 Task: Add "Move Card To …" Button titled Button0045 to "top" of the list "To Do" to Card Card0045 in Board Board0042 in Workspace Development in Trello
Action: Mouse moved to (486, 71)
Screenshot: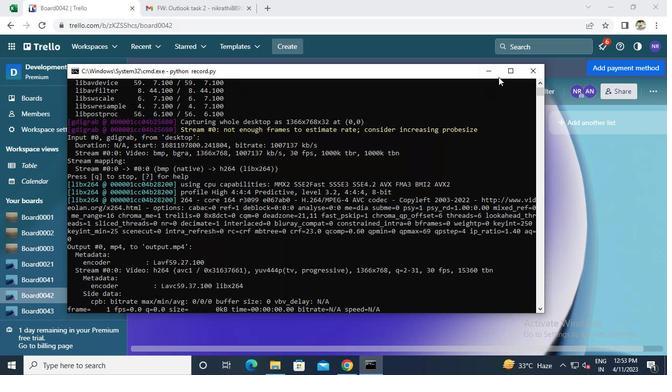 
Action: Mouse pressed left at (486, 71)
Screenshot: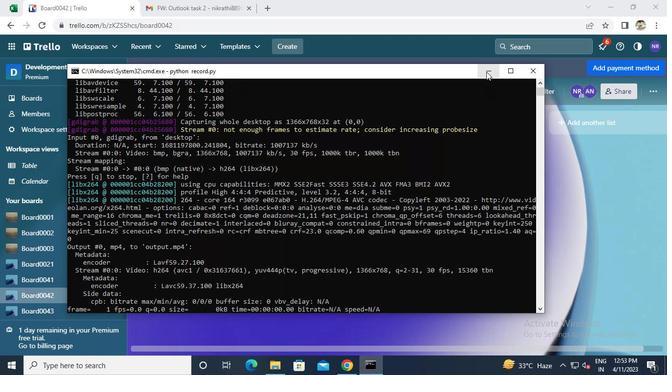 
Action: Mouse moved to (170, 164)
Screenshot: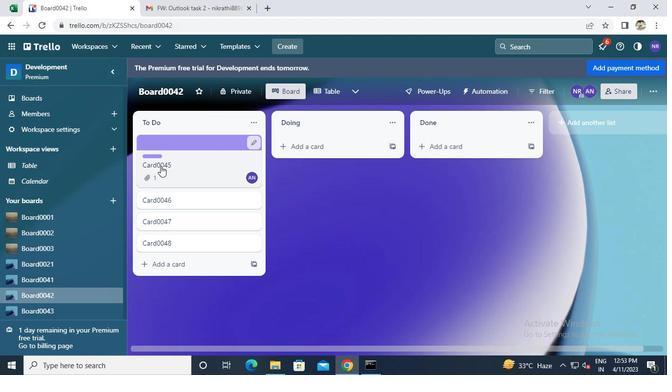 
Action: Mouse pressed left at (170, 164)
Screenshot: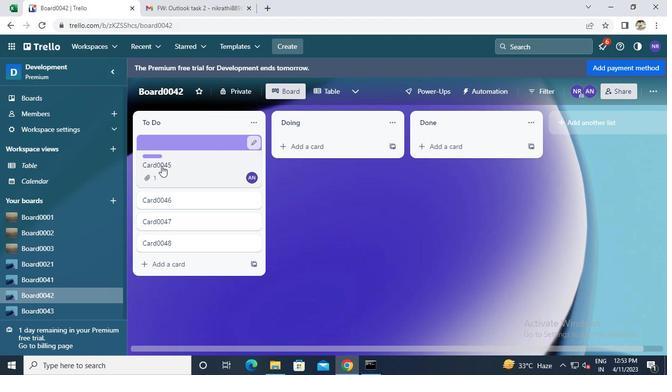 
Action: Mouse moved to (460, 171)
Screenshot: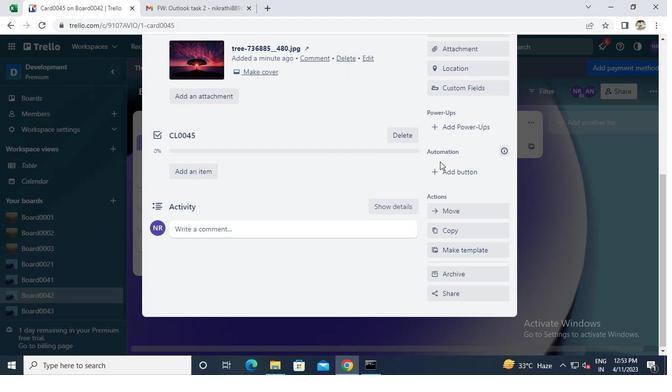 
Action: Mouse pressed left at (460, 171)
Screenshot: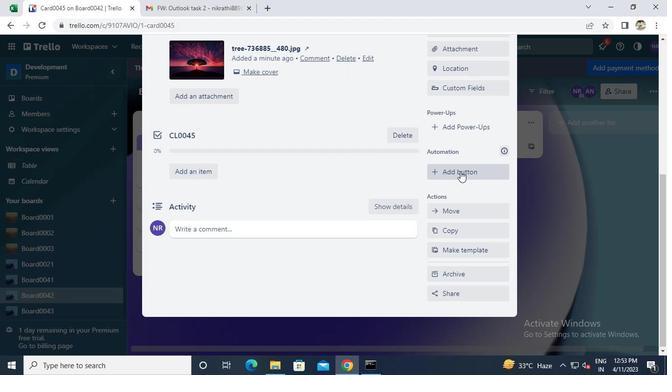 
Action: Mouse moved to (467, 115)
Screenshot: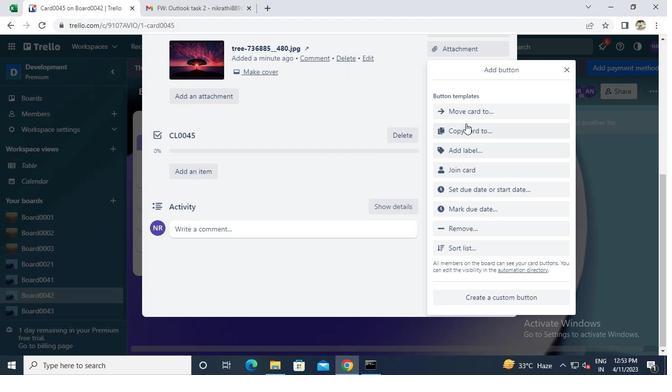 
Action: Mouse pressed left at (467, 115)
Screenshot: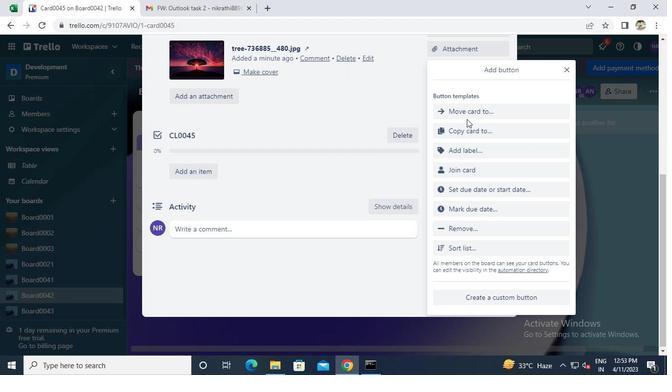 
Action: Mouse moved to (473, 112)
Screenshot: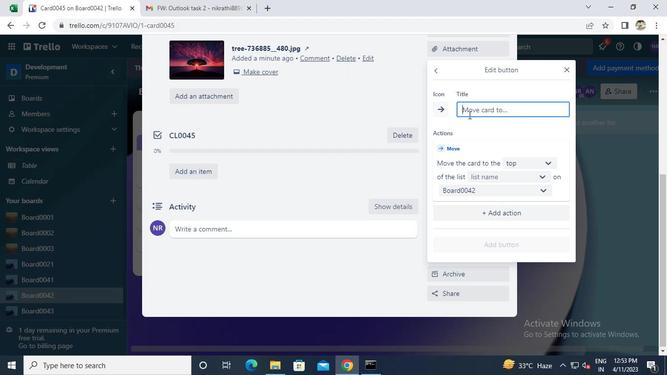 
Action: Keyboard b
Screenshot: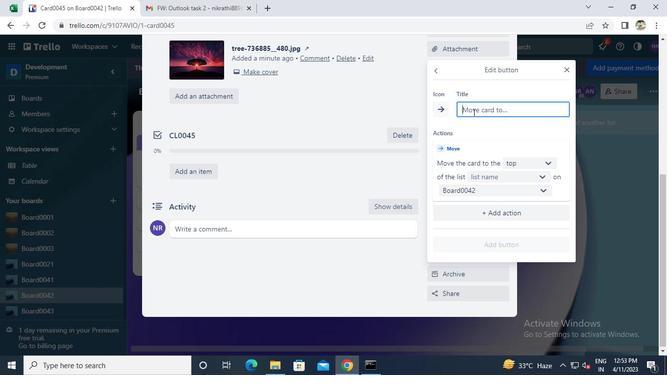 
Action: Keyboard Key.caps_lock
Screenshot: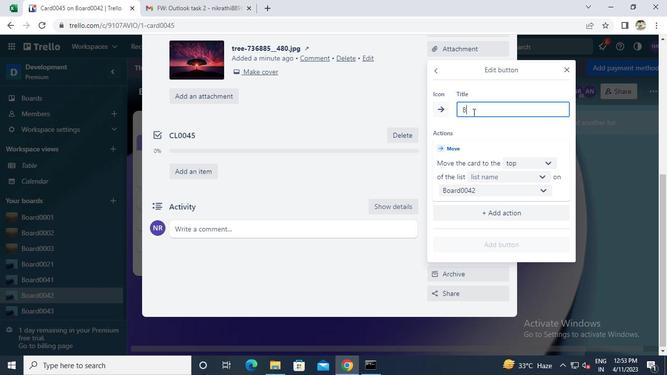 
Action: Keyboard u
Screenshot: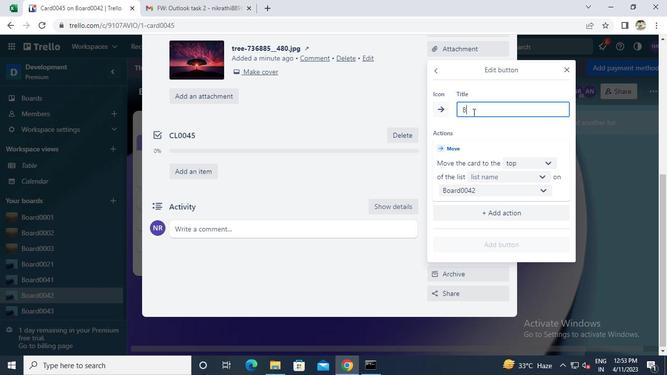
Action: Keyboard t
Screenshot: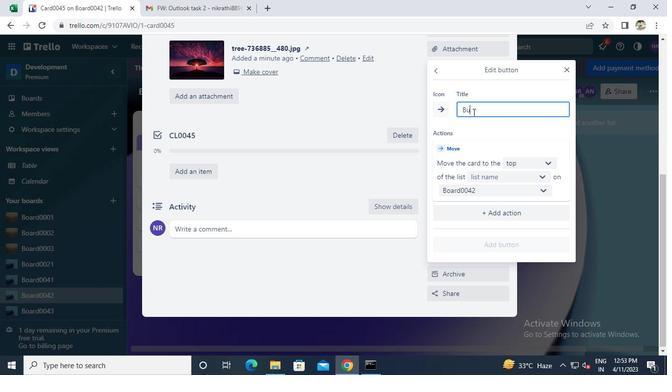 
Action: Keyboard t
Screenshot: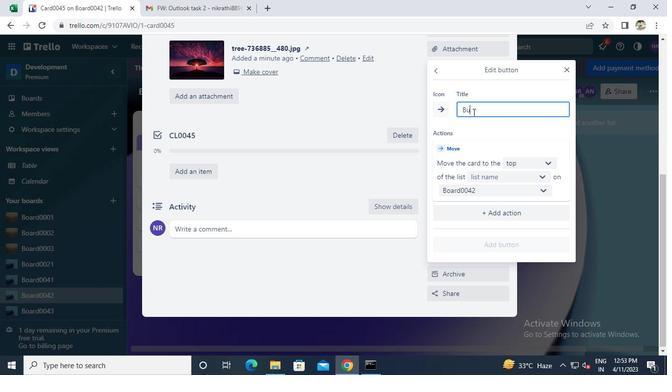 
Action: Keyboard o
Screenshot: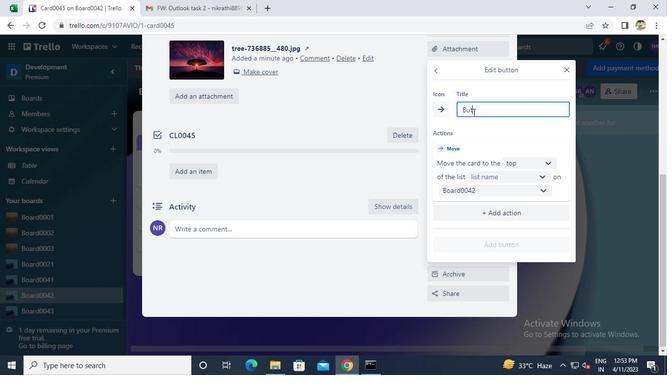 
Action: Keyboard n
Screenshot: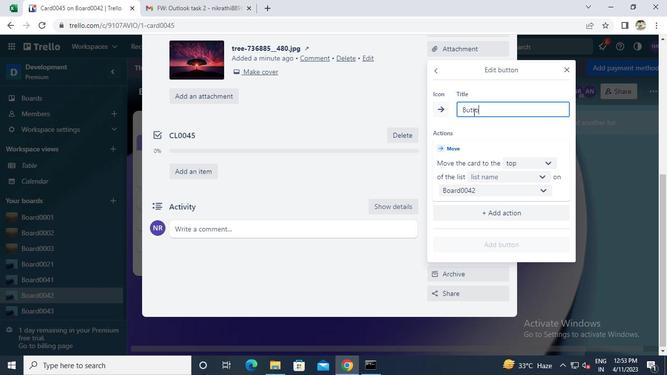 
Action: Keyboard 0
Screenshot: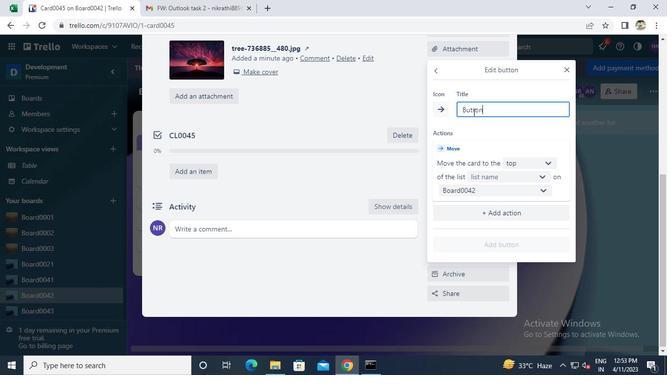 
Action: Keyboard 0
Screenshot: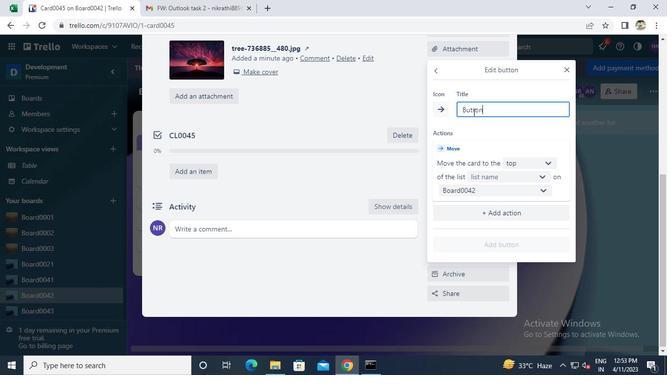 
Action: Keyboard 4
Screenshot: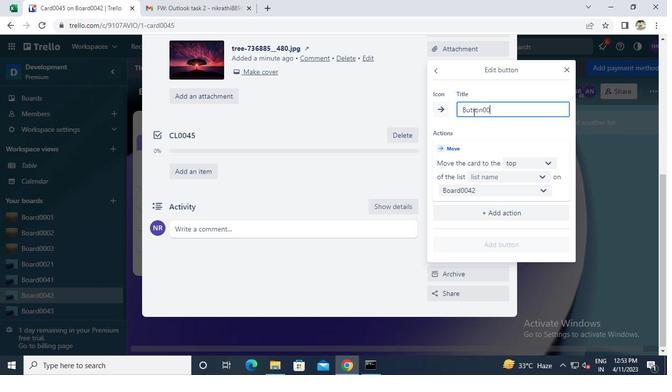 
Action: Keyboard 5
Screenshot: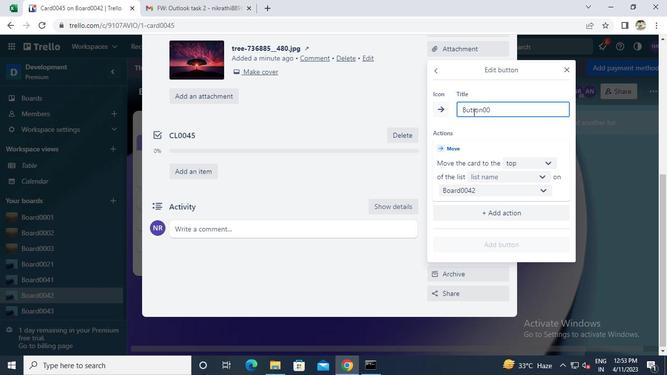 
Action: Mouse moved to (500, 174)
Screenshot: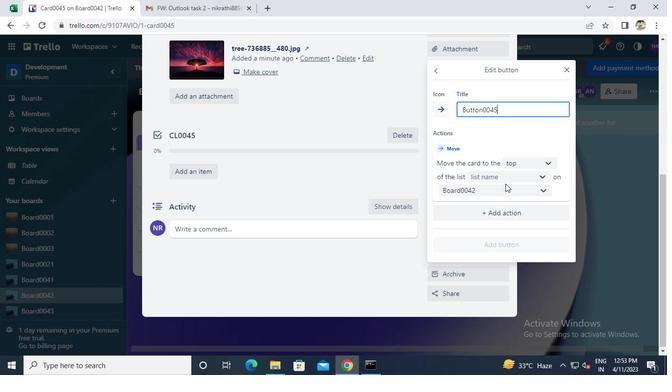 
Action: Mouse pressed left at (500, 174)
Screenshot: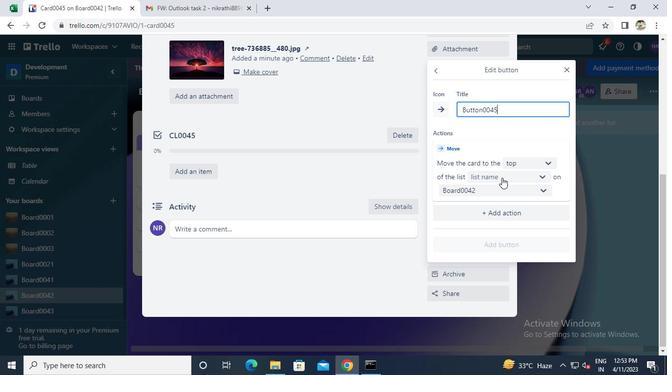 
Action: Mouse moved to (499, 189)
Screenshot: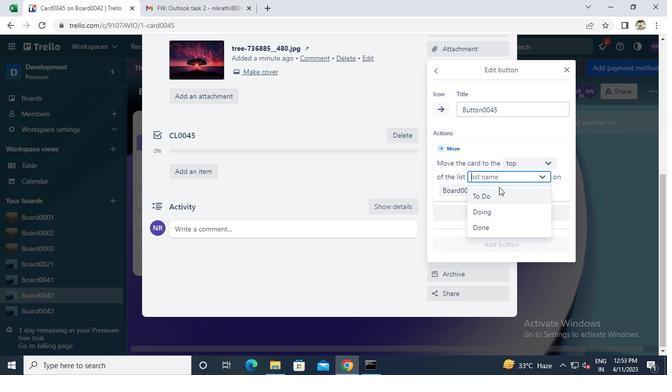 
Action: Mouse pressed left at (499, 189)
Screenshot: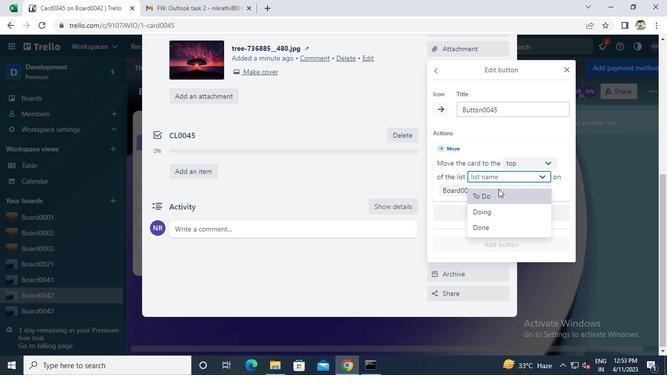 
Action: Mouse moved to (501, 245)
Screenshot: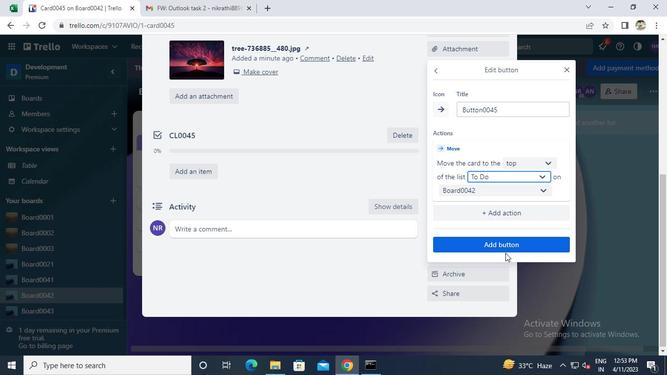 
Action: Mouse pressed left at (501, 245)
Screenshot: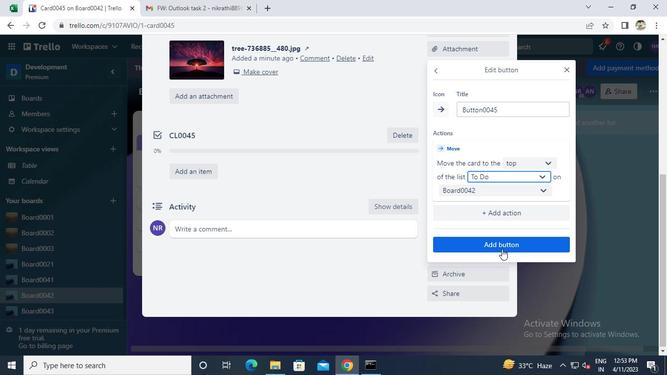 
Action: Mouse moved to (369, 366)
Screenshot: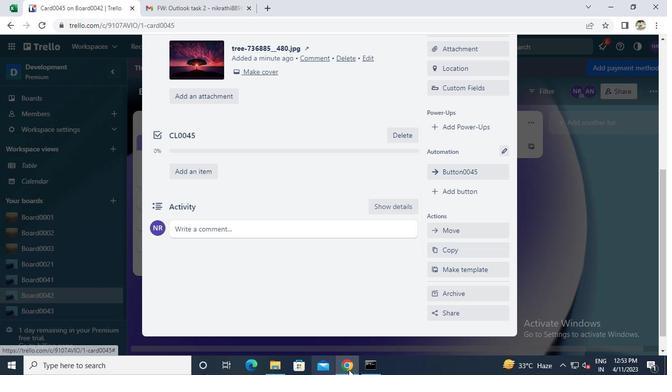 
Action: Mouse pressed left at (369, 366)
Screenshot: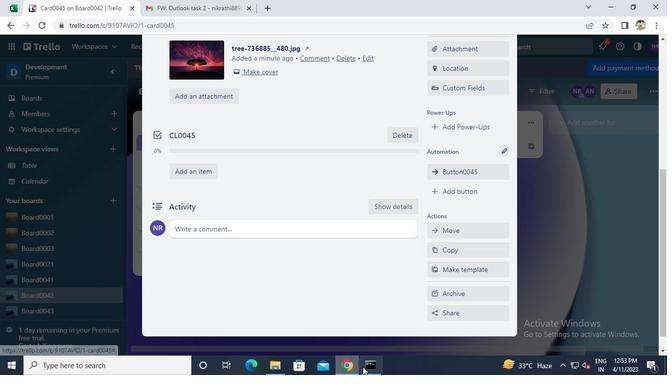 
Action: Mouse moved to (529, 69)
Screenshot: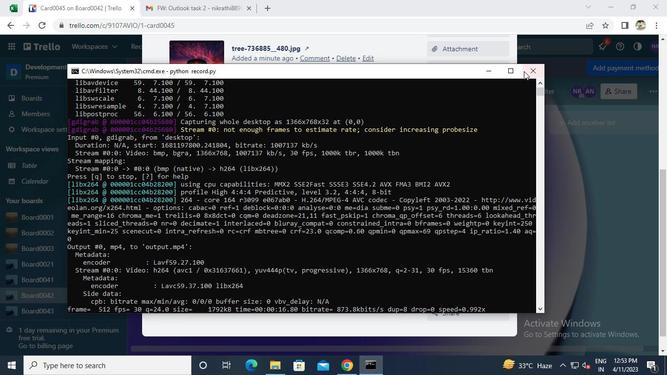 
Action: Mouse pressed left at (529, 69)
Screenshot: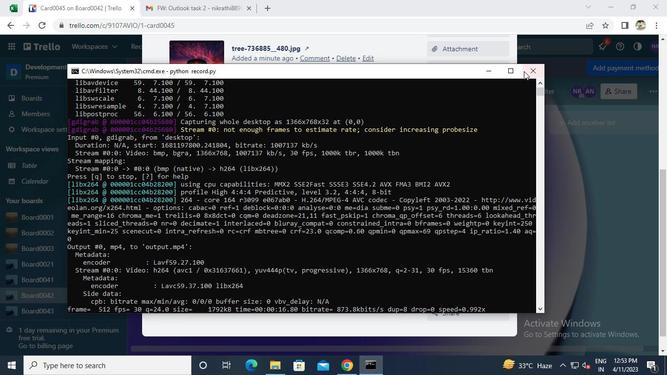 
